 Task: Create a task  Implement a new cloud-based accounting system for a company , assign it to team member softage.1@softage.net in the project AgileKite and update the status of the task to  At Risk , set the priority of the task to Medium
Action: Mouse moved to (70, 318)
Screenshot: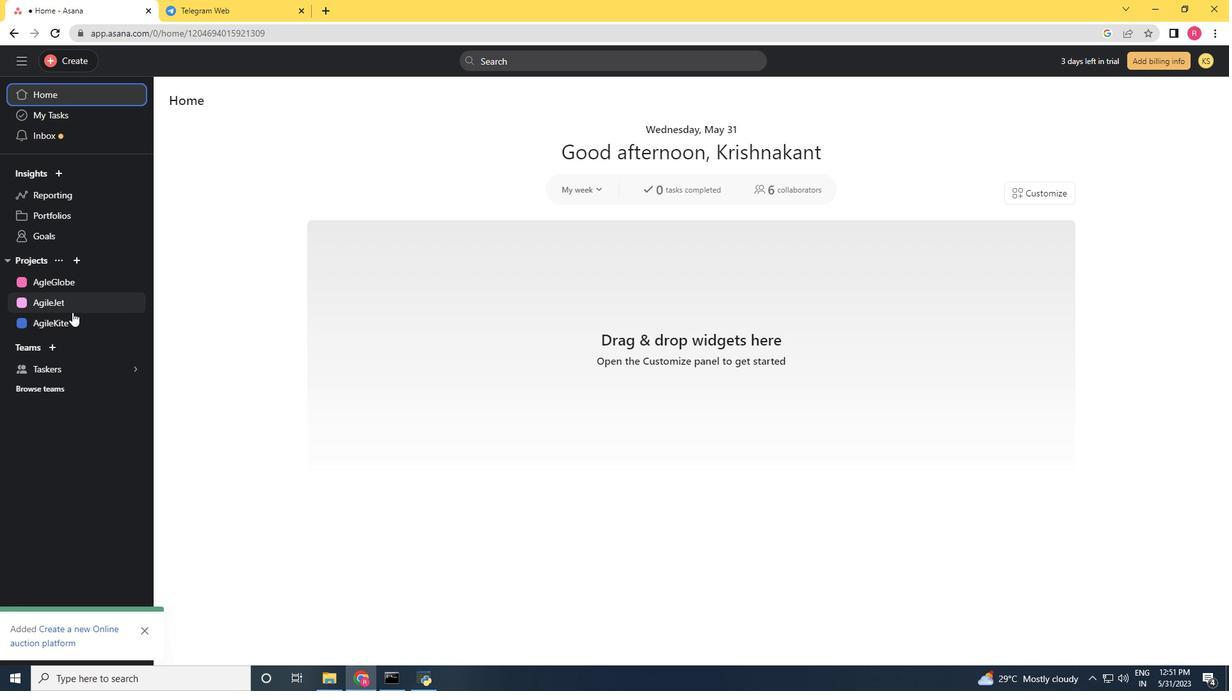 
Action: Mouse pressed left at (70, 318)
Screenshot: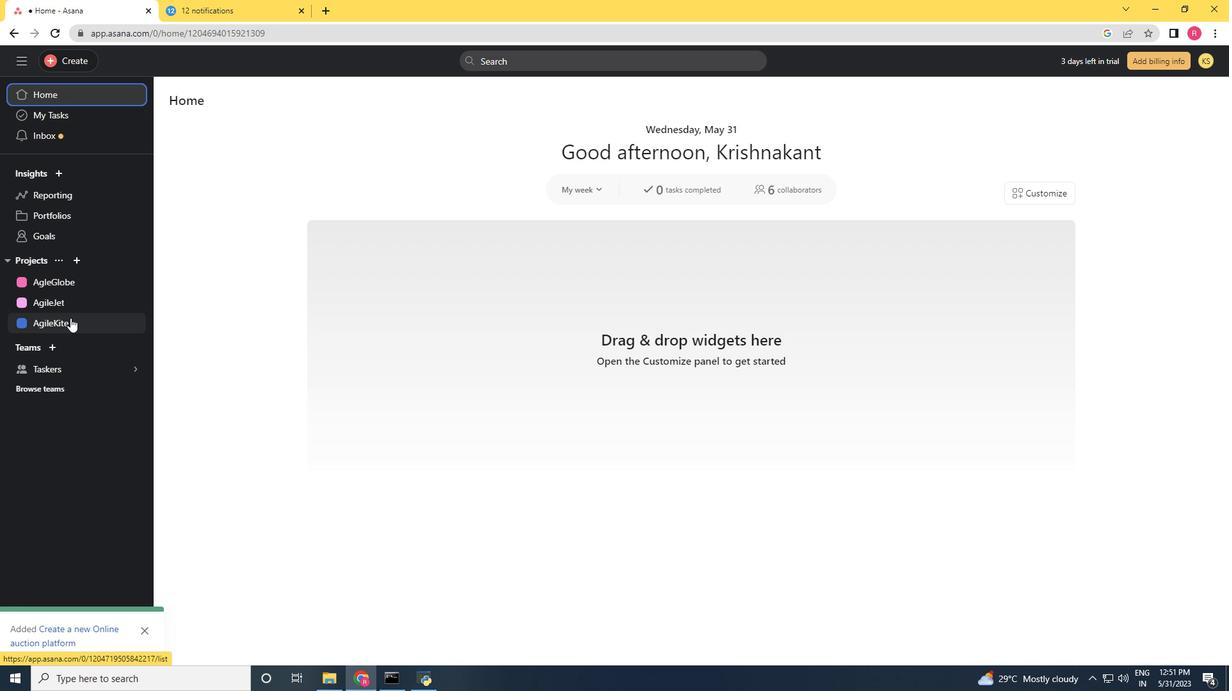 
Action: Mouse moved to (68, 60)
Screenshot: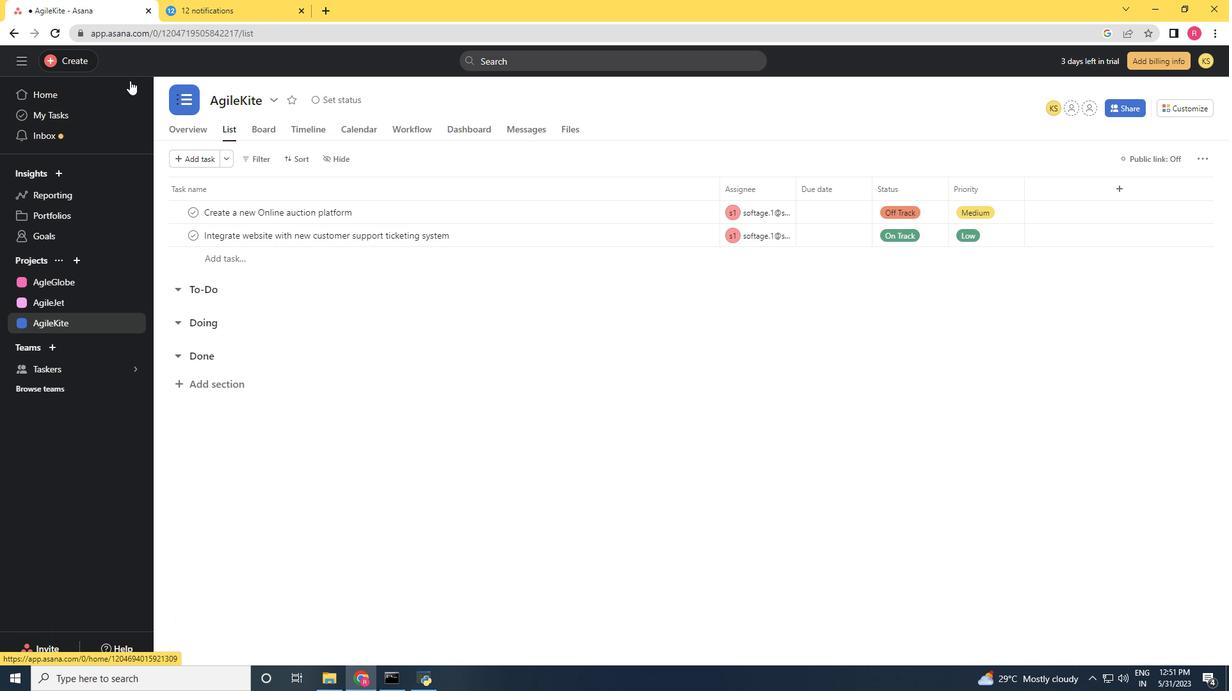 
Action: Mouse pressed left at (68, 60)
Screenshot: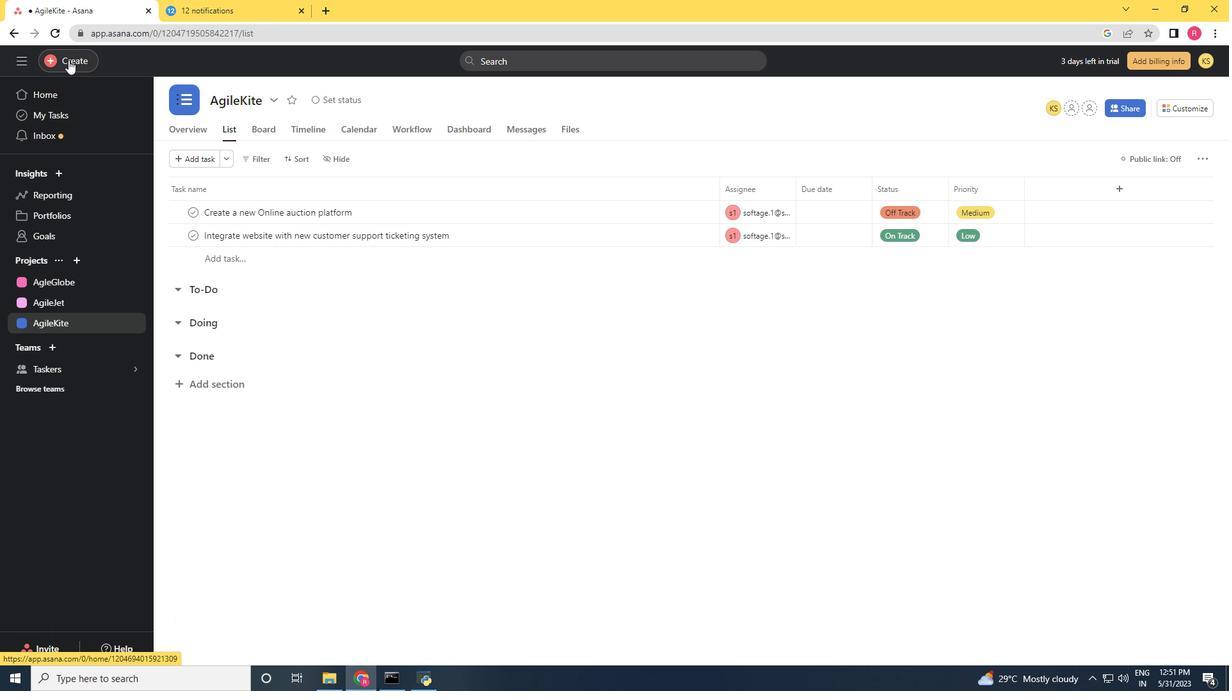 
Action: Mouse moved to (129, 66)
Screenshot: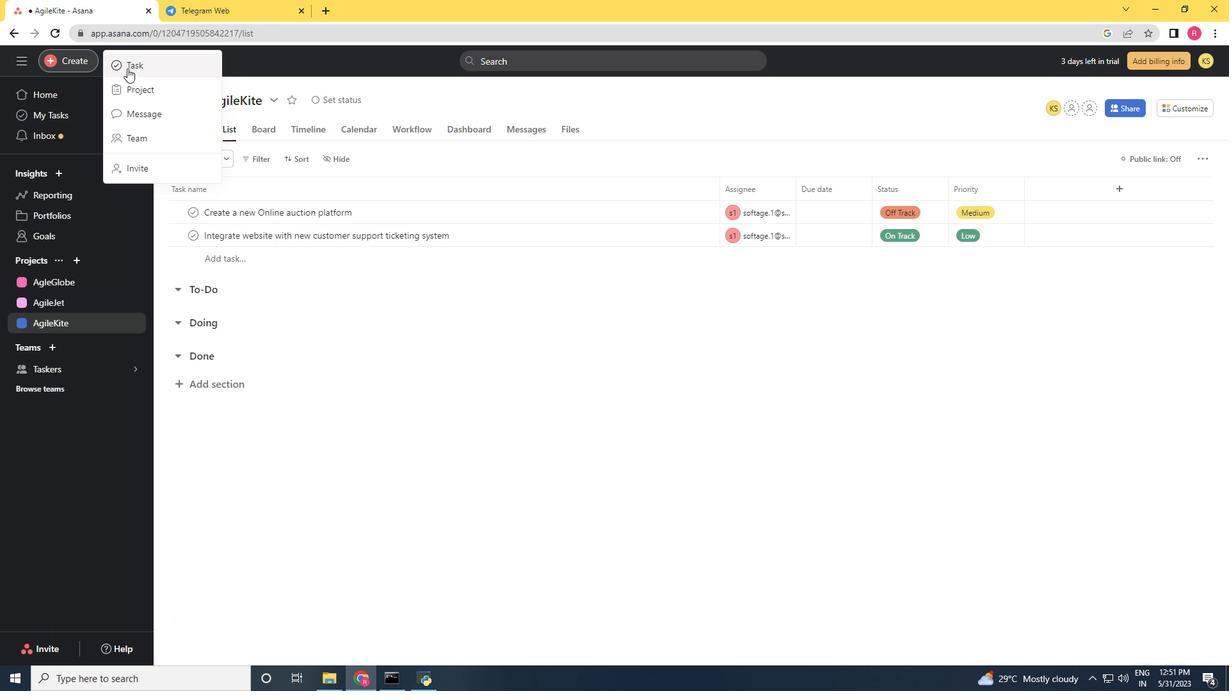 
Action: Mouse pressed left at (129, 66)
Screenshot: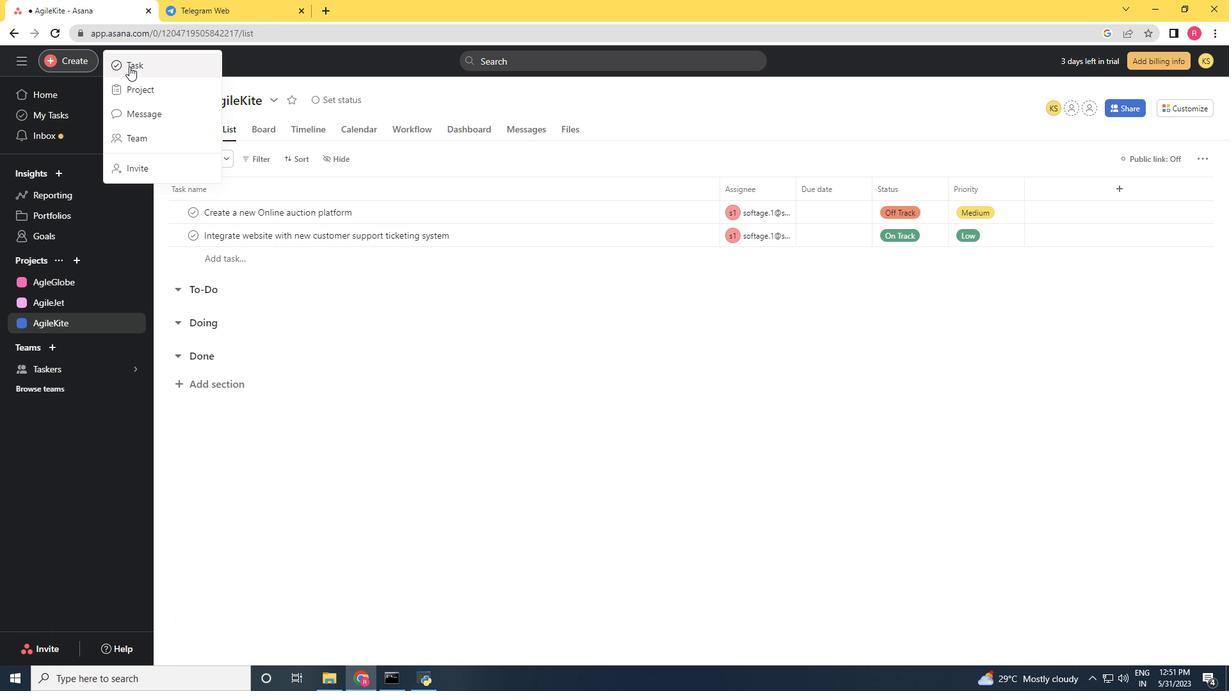 
Action: Key pressed <Key.shift>Implemet<Key.space><Key.backspace><Key.backspace><Key.backspace><Key.backspace>ment<Key.space>a<Key.space>new<Key.space>cloud<Key.space><Key.backspace>-based<Key.space>accounting<Key.space>system<Key.space>for<Key.space>a<Key.space>company
Screenshot: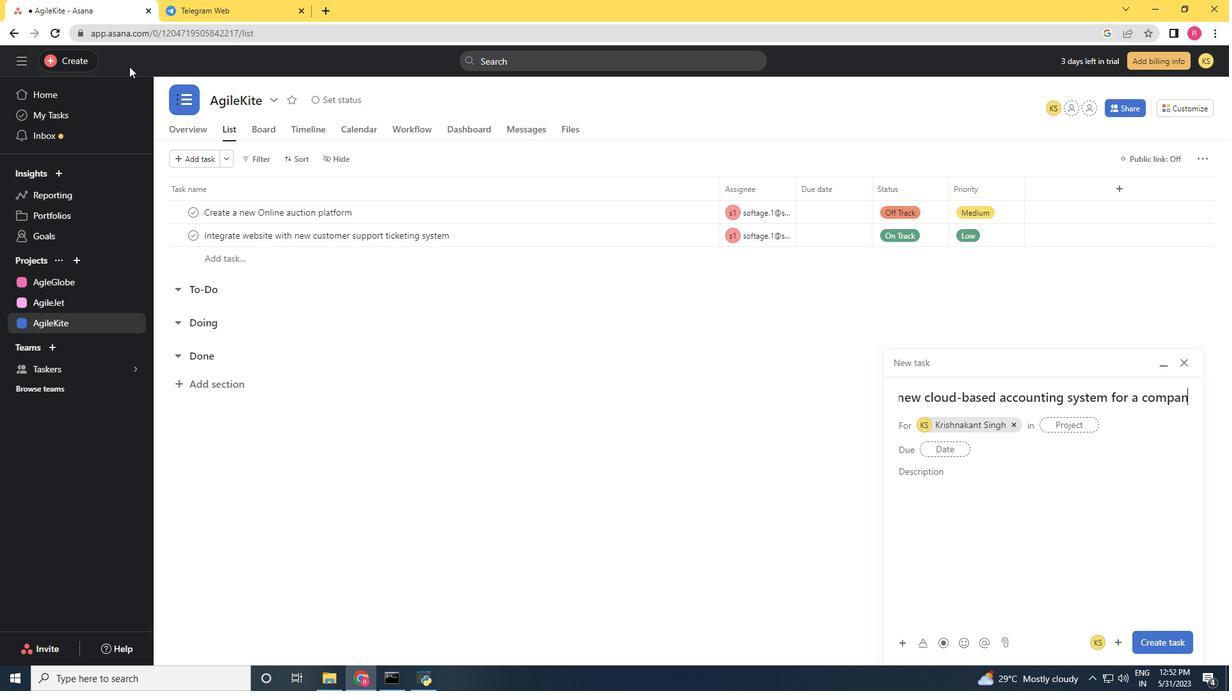 
Action: Mouse moved to (1017, 428)
Screenshot: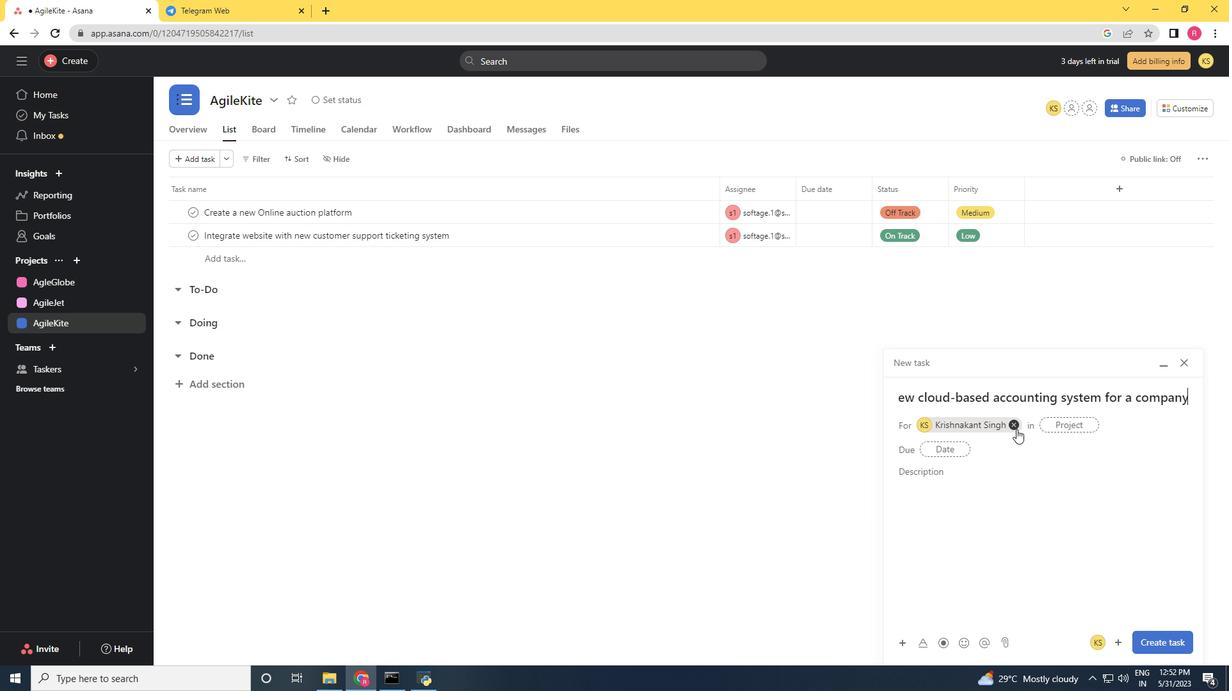 
Action: Mouse pressed left at (1017, 428)
Screenshot: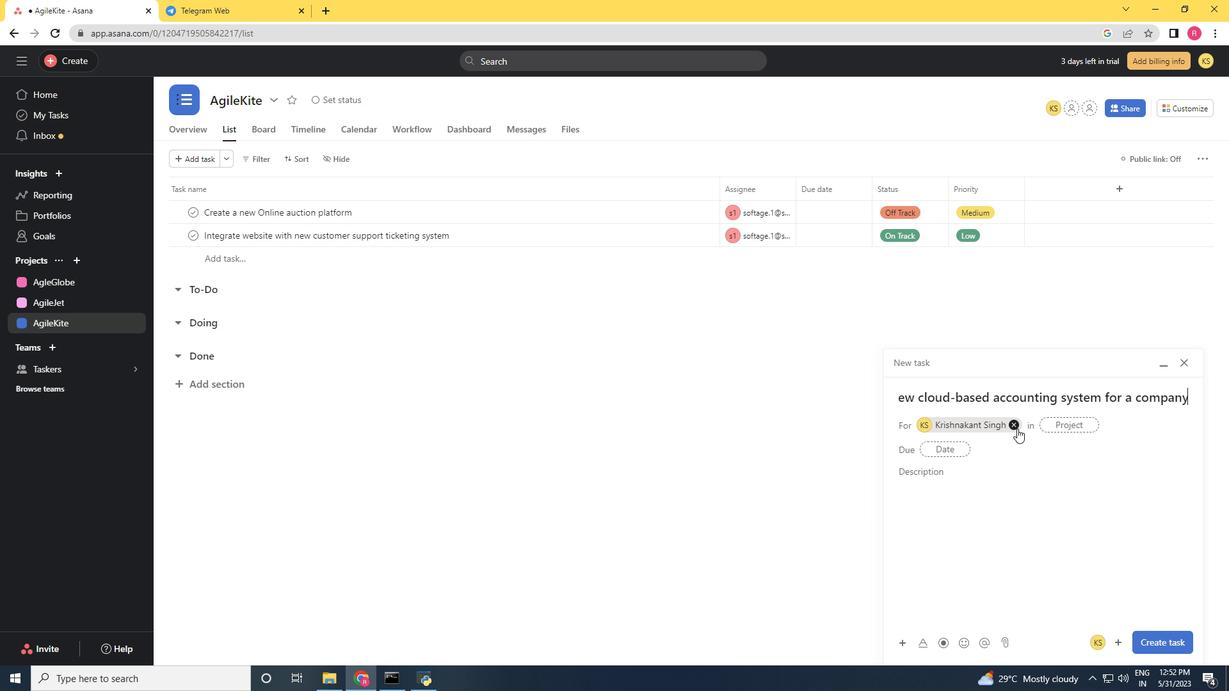
Action: Mouse moved to (962, 423)
Screenshot: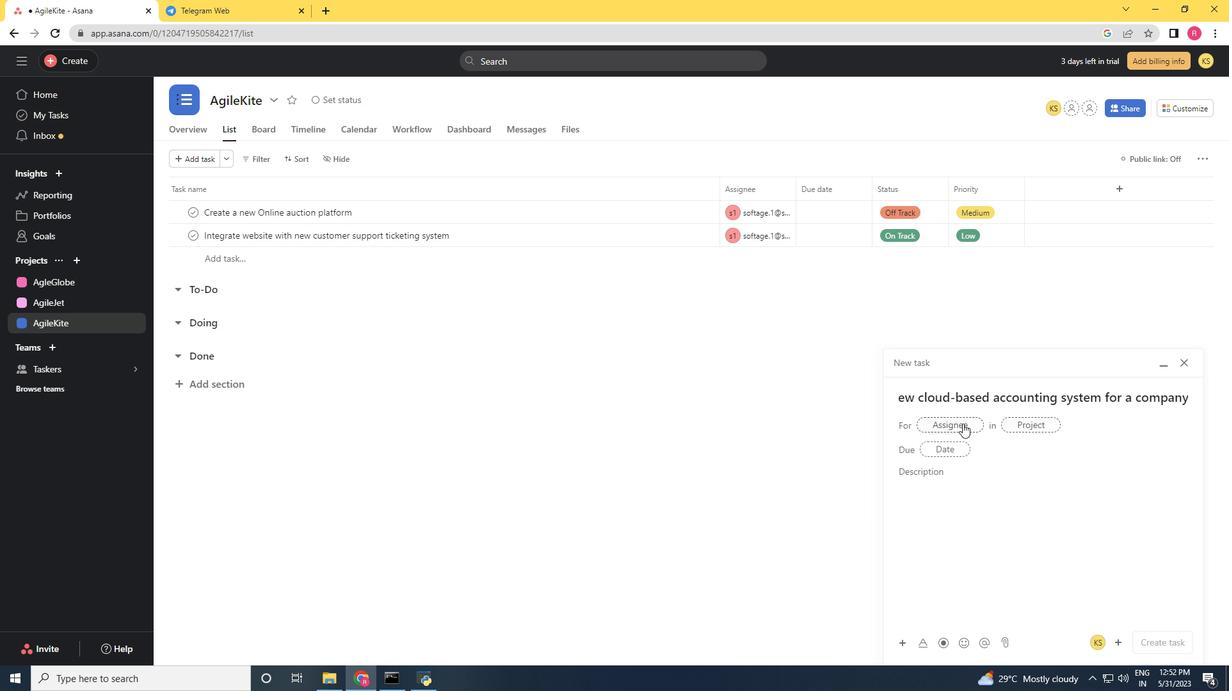 
Action: Mouse pressed left at (962, 423)
Screenshot: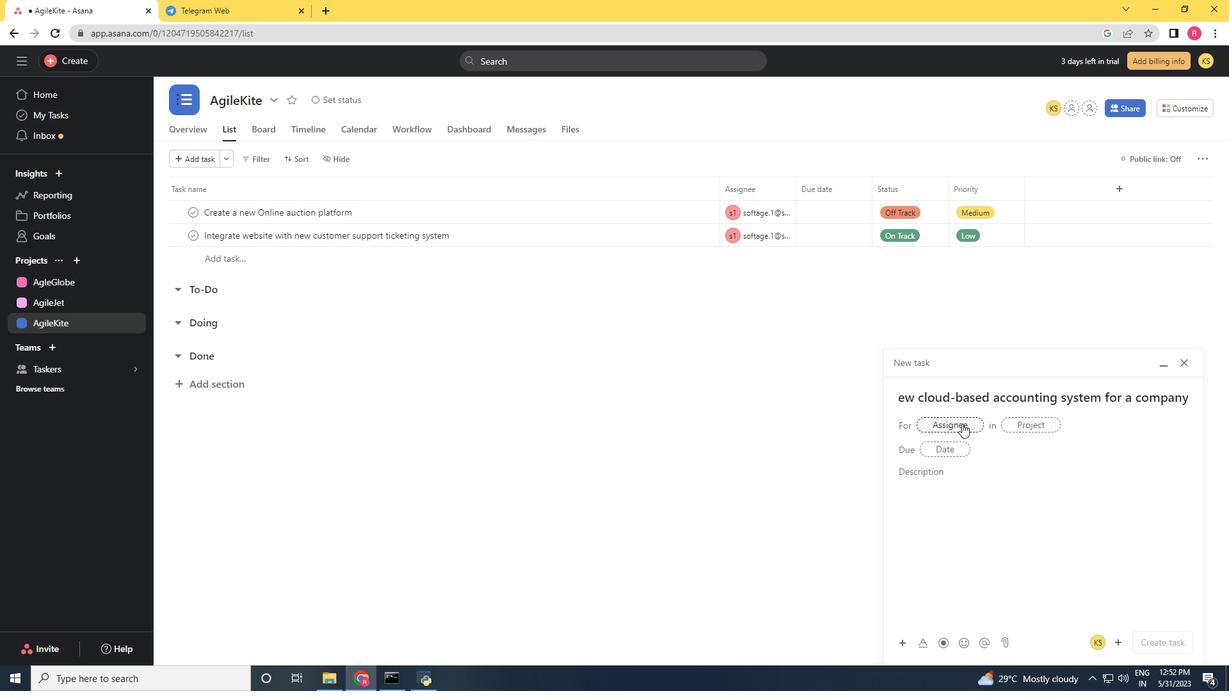 
Action: Key pressed softage.1<Key.shift>@softage.net
Screenshot: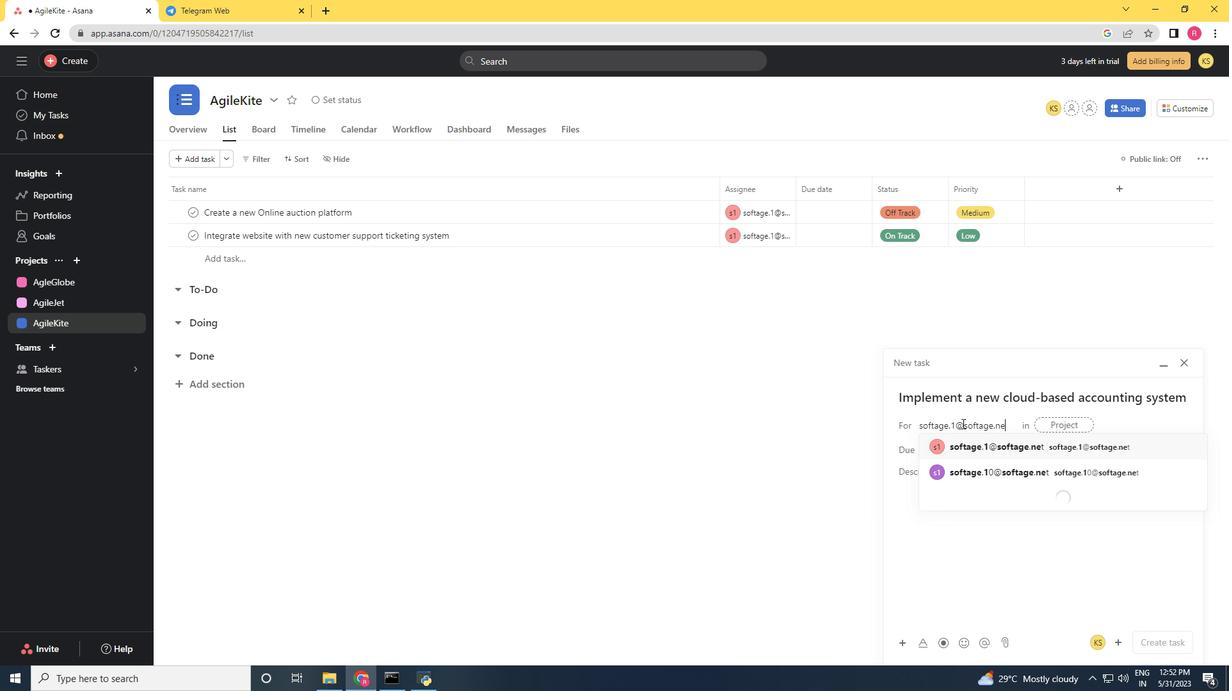 
Action: Mouse moved to (1017, 450)
Screenshot: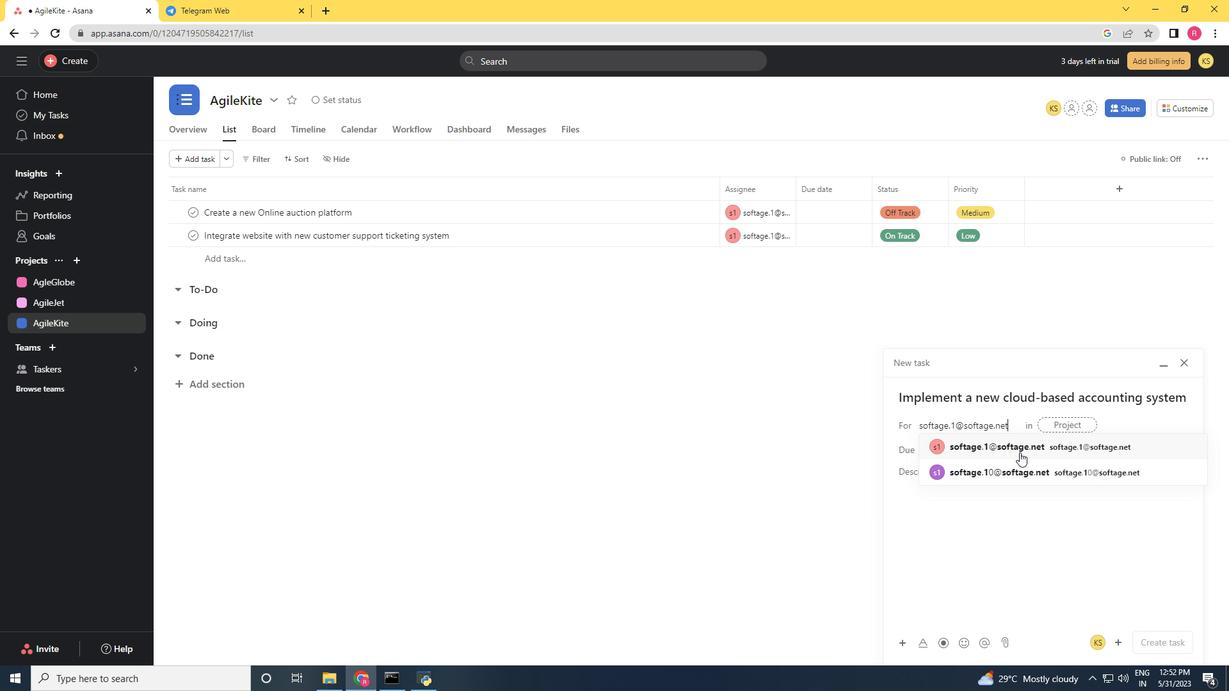 
Action: Mouse pressed left at (1017, 450)
Screenshot: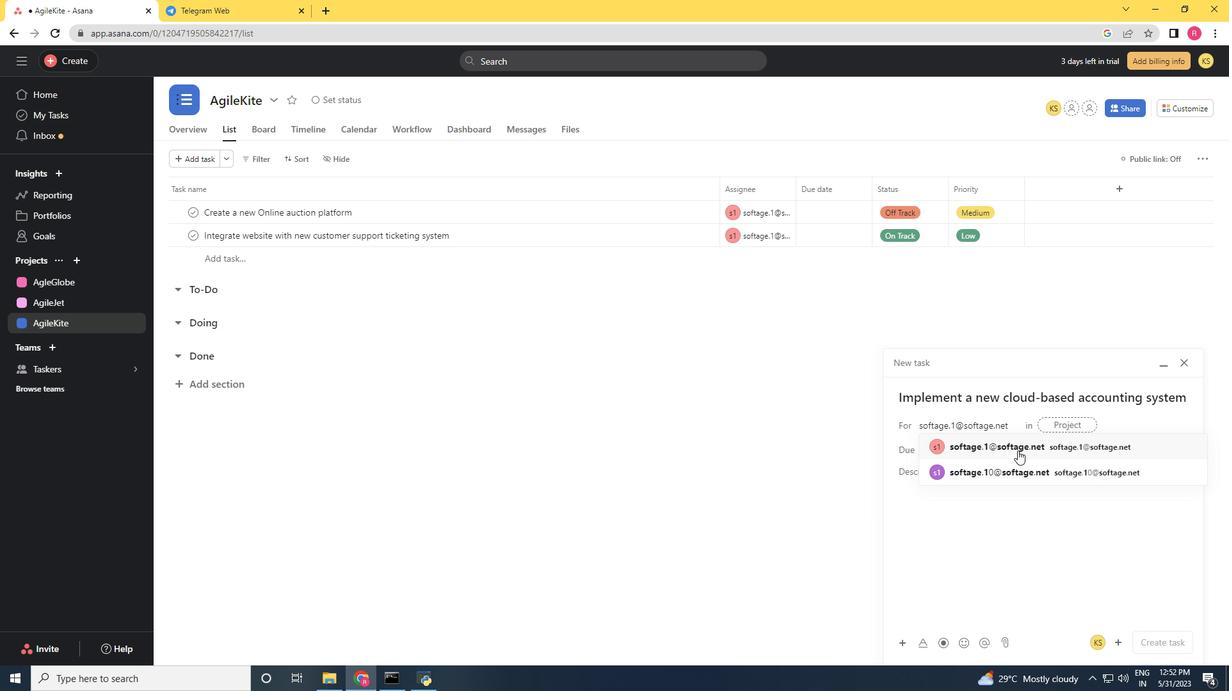 
Action: Mouse moved to (904, 453)
Screenshot: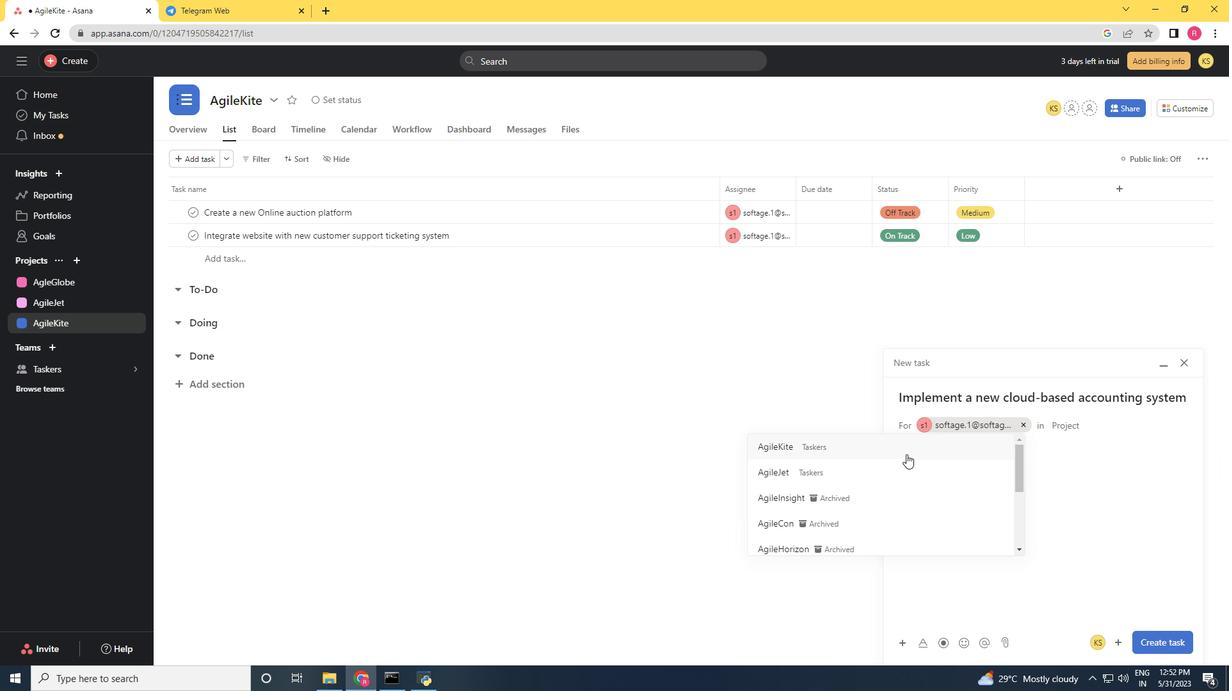 
Action: Mouse pressed left at (904, 453)
Screenshot: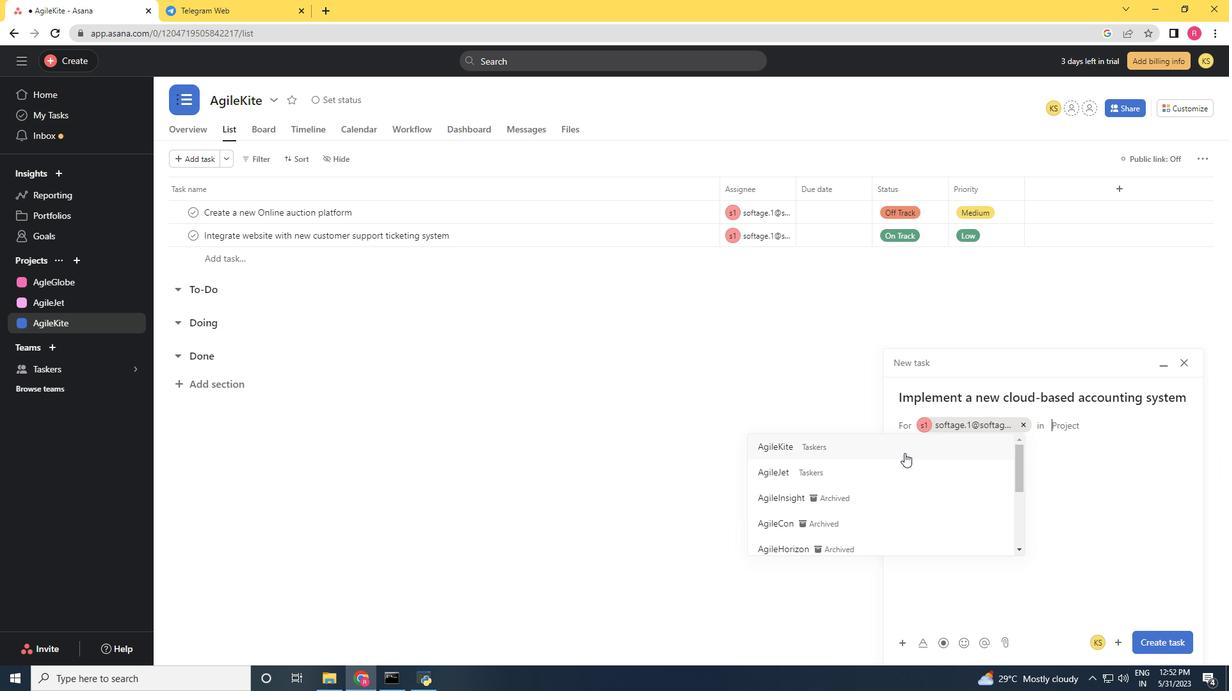 
Action: Mouse moved to (954, 477)
Screenshot: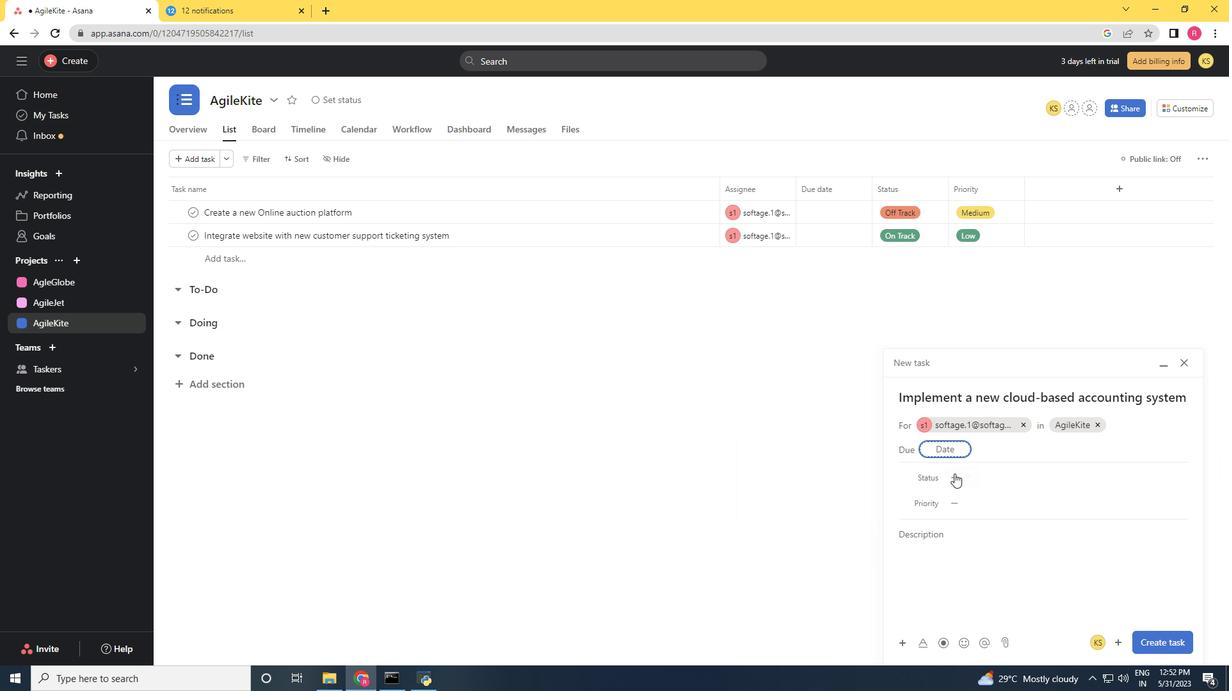 
Action: Mouse pressed left at (954, 477)
Screenshot: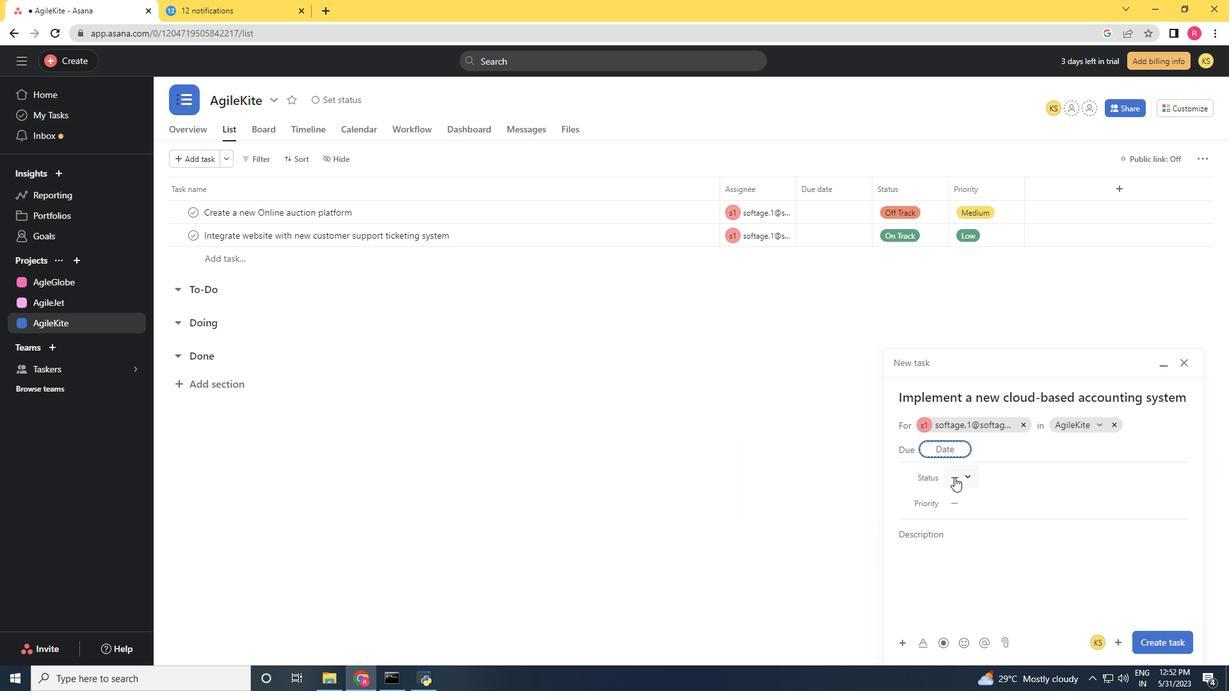
Action: Mouse moved to (991, 569)
Screenshot: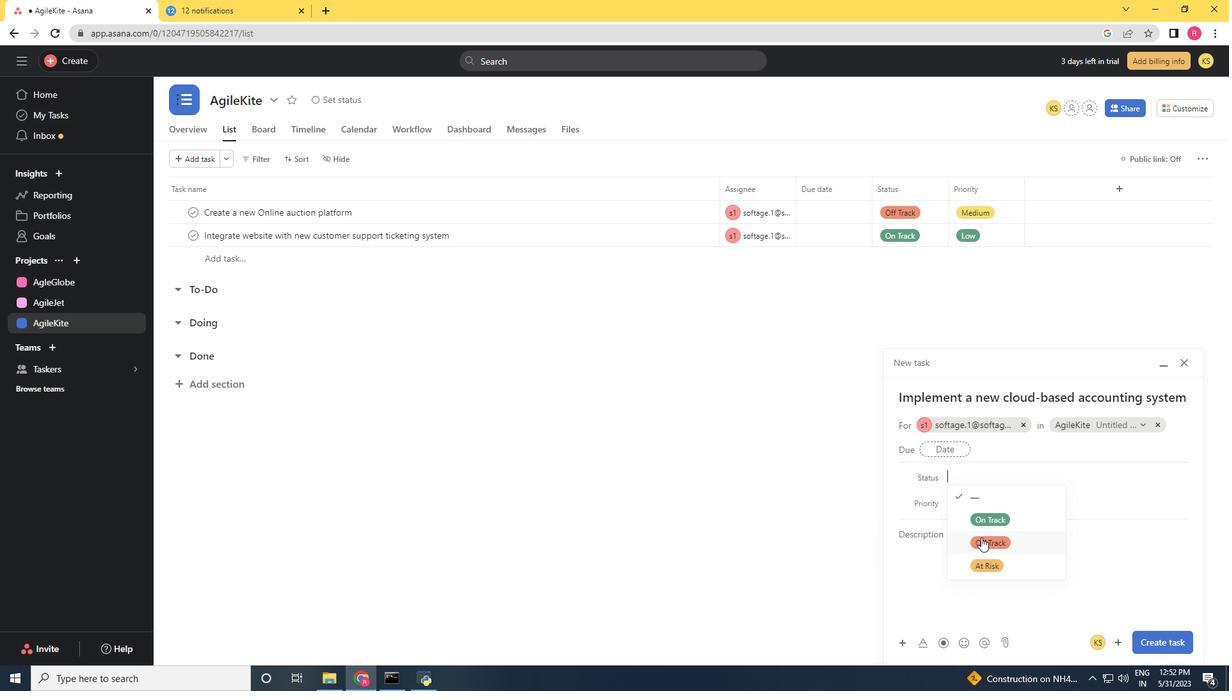 
Action: Mouse pressed left at (991, 569)
Screenshot: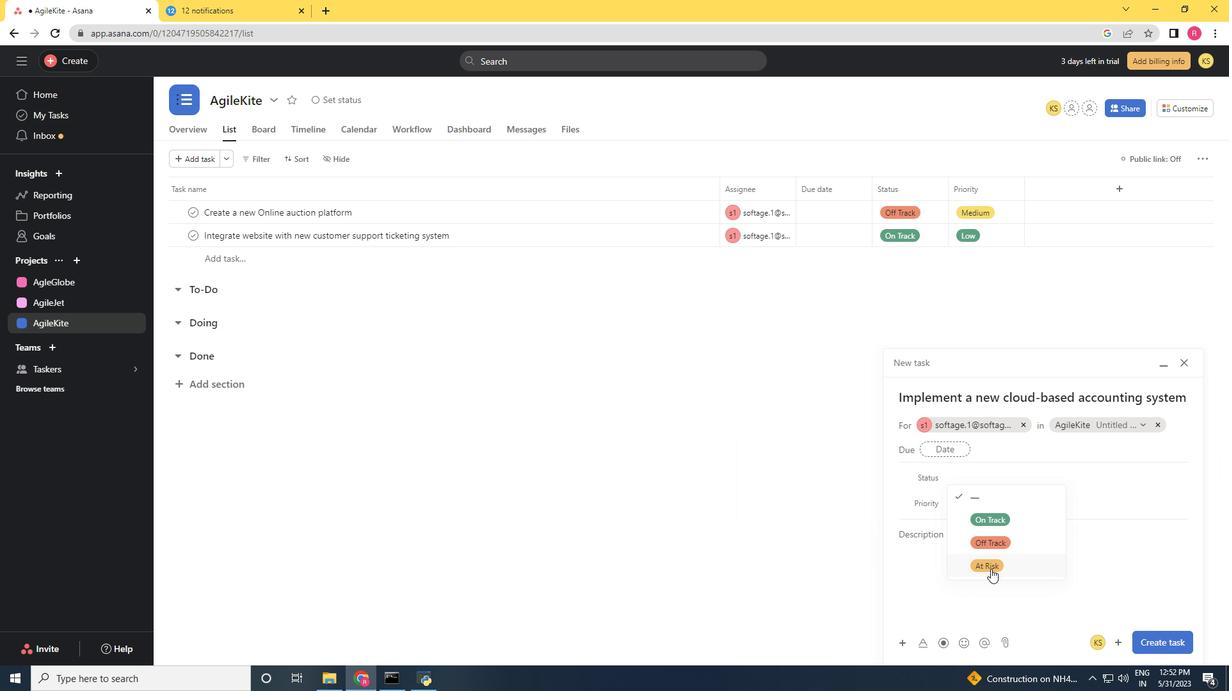 
Action: Mouse moved to (953, 507)
Screenshot: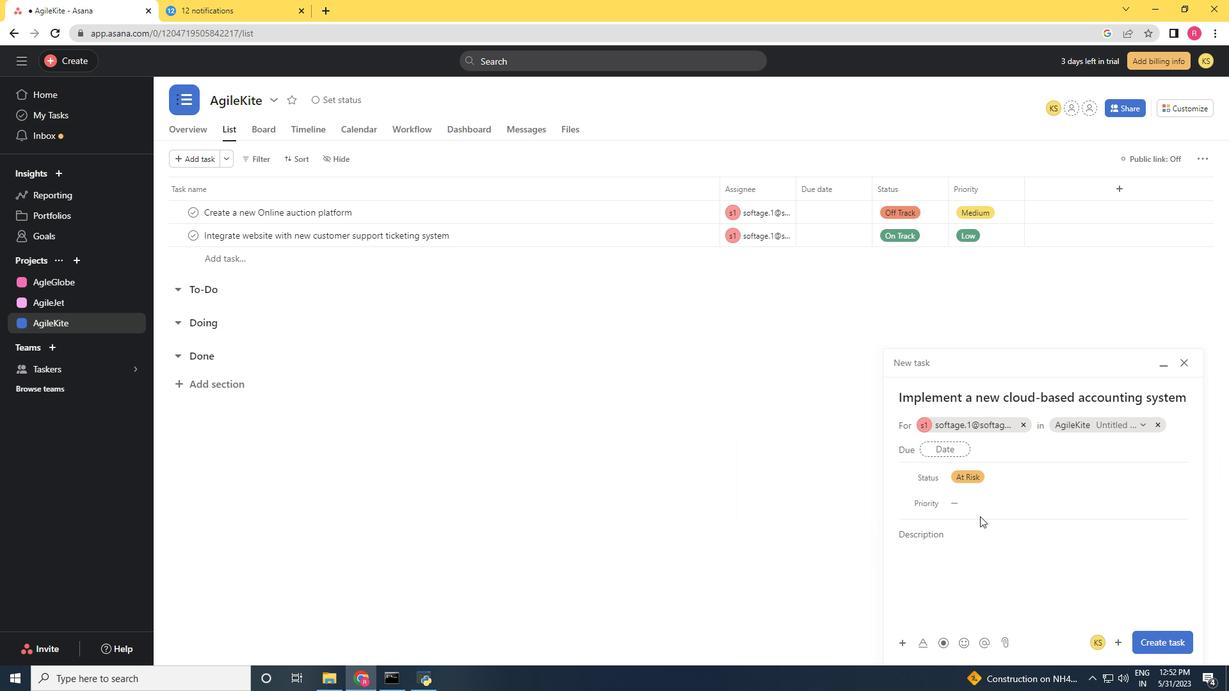 
Action: Mouse pressed left at (953, 507)
Screenshot: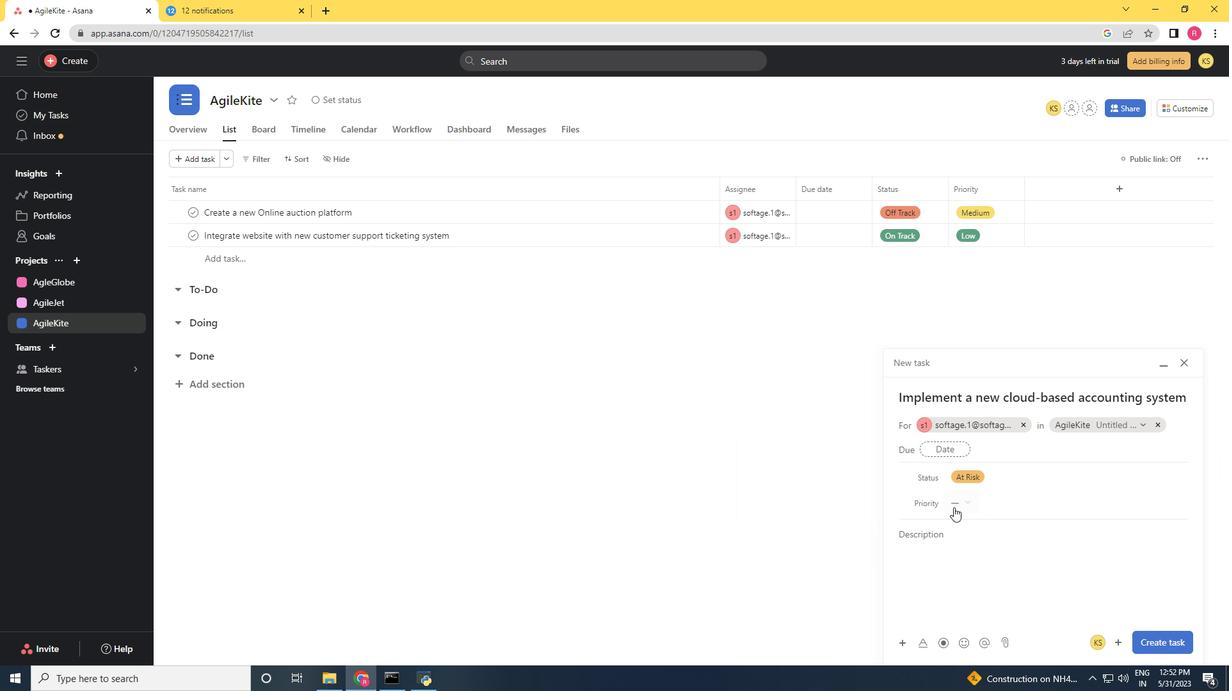 
Action: Mouse moved to (987, 562)
Screenshot: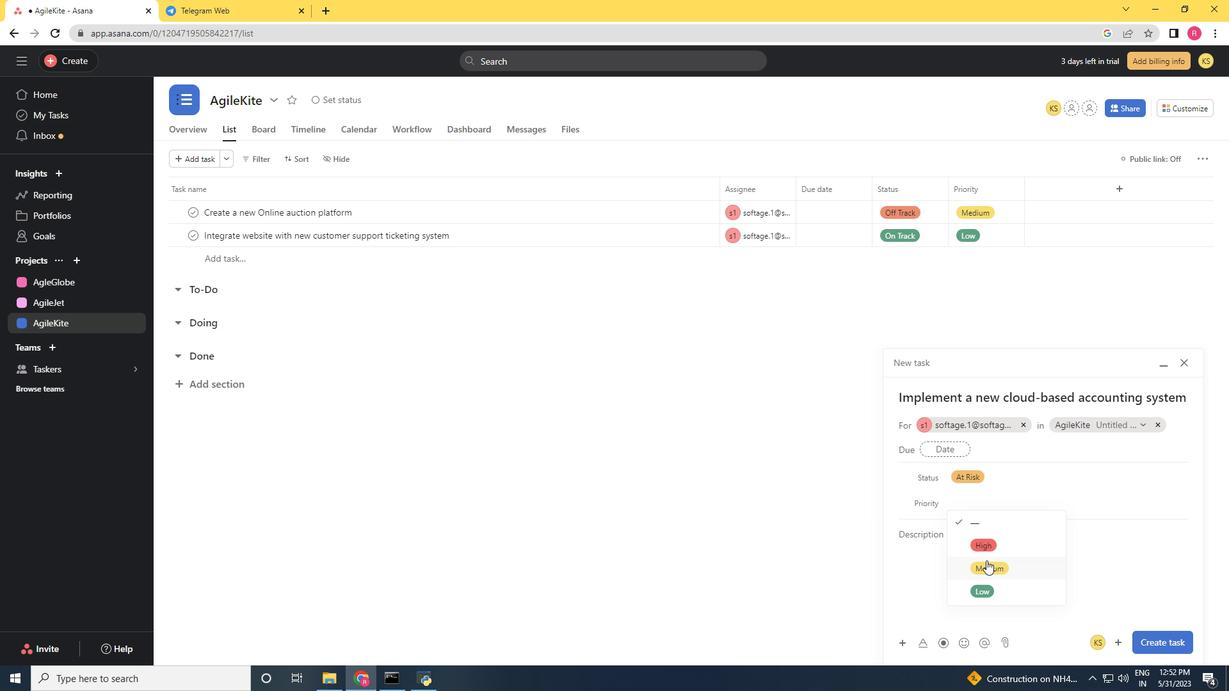 
Action: Mouse pressed left at (987, 562)
Screenshot: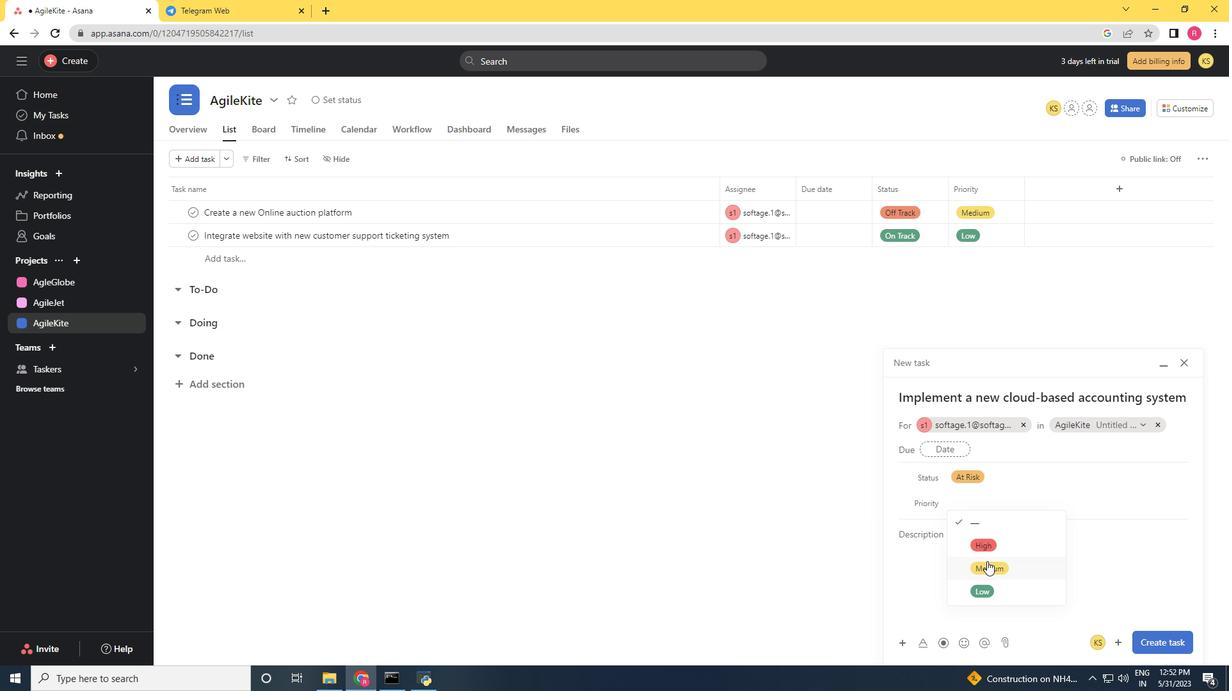 
Action: Mouse moved to (1151, 642)
Screenshot: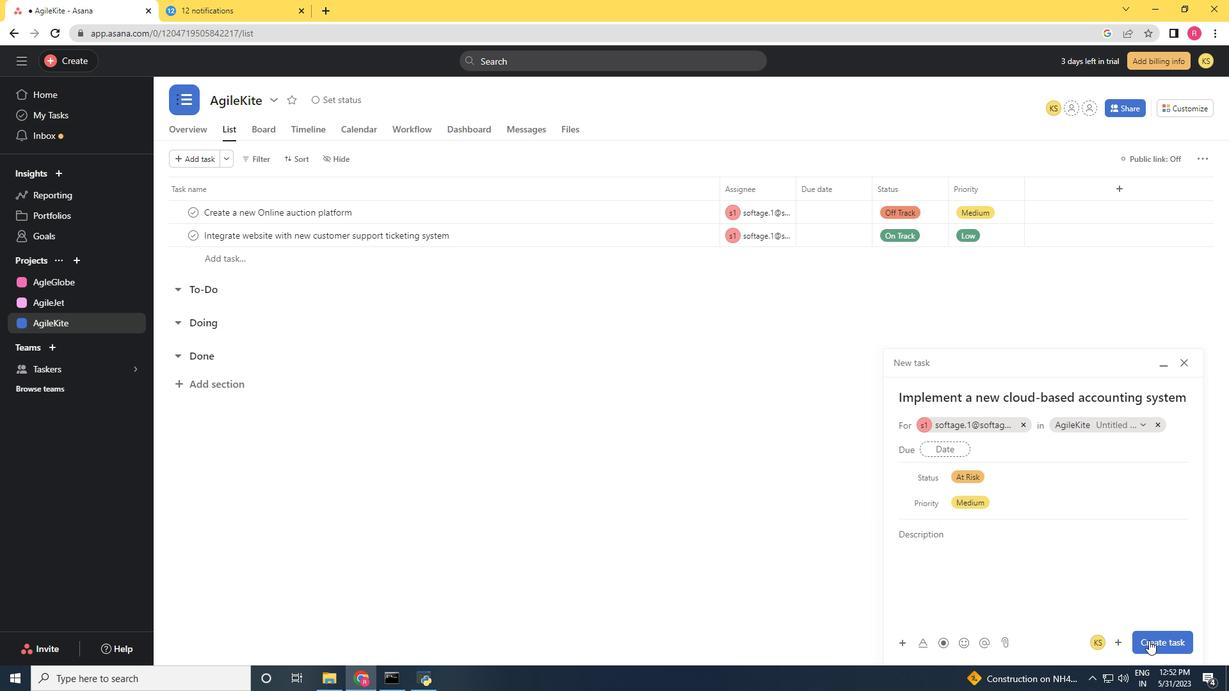 
Action: Mouse pressed left at (1151, 642)
Screenshot: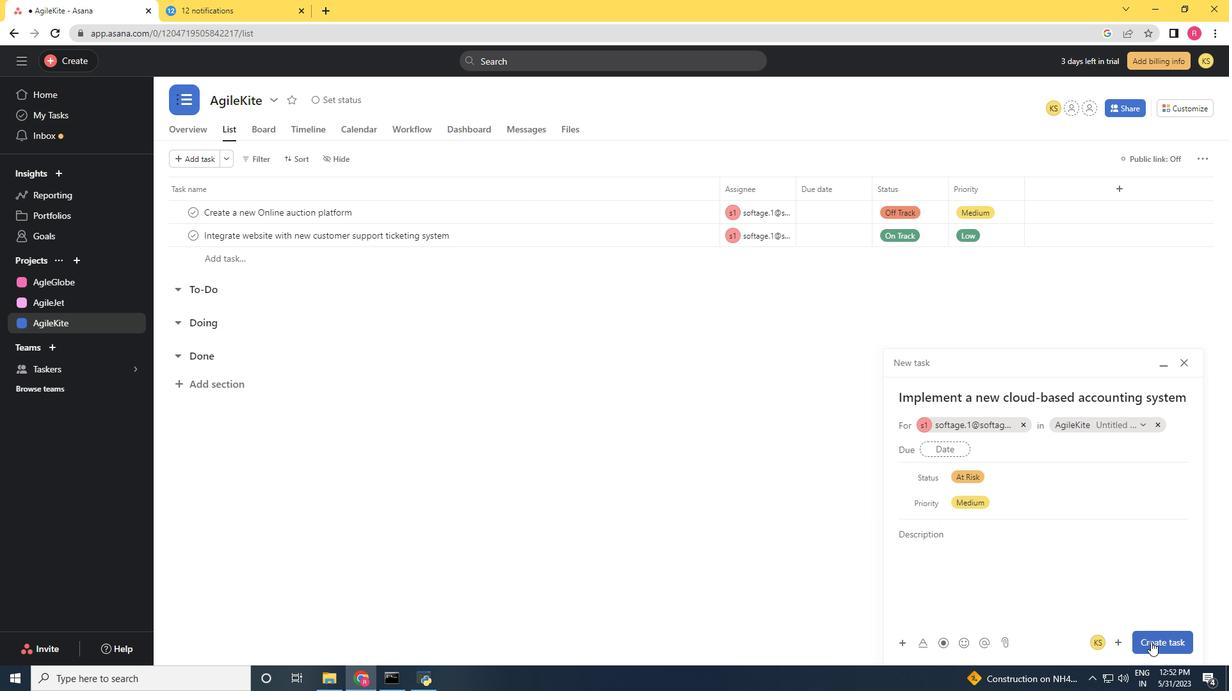 
